 Task: Select the current location as Luray Caverns, Virginia, United States . Now zoom + , and verify the location . Show zoom slider
Action: Mouse moved to (143, 68)
Screenshot: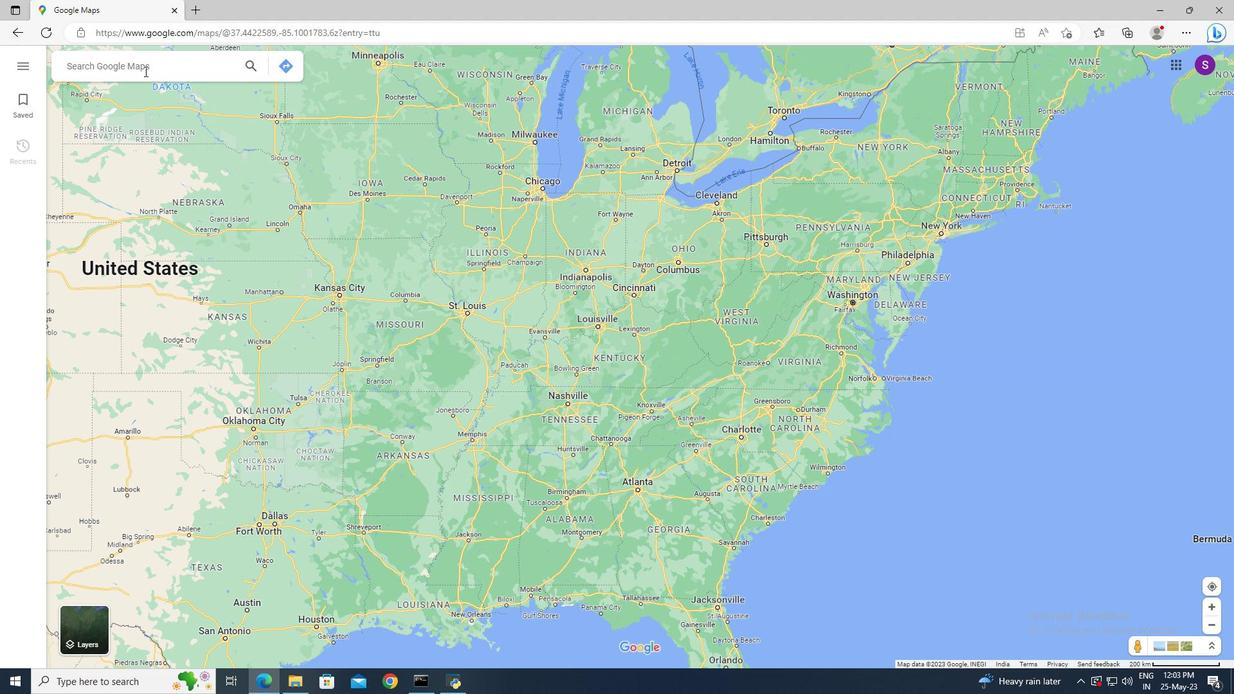 
Action: Mouse pressed left at (143, 68)
Screenshot: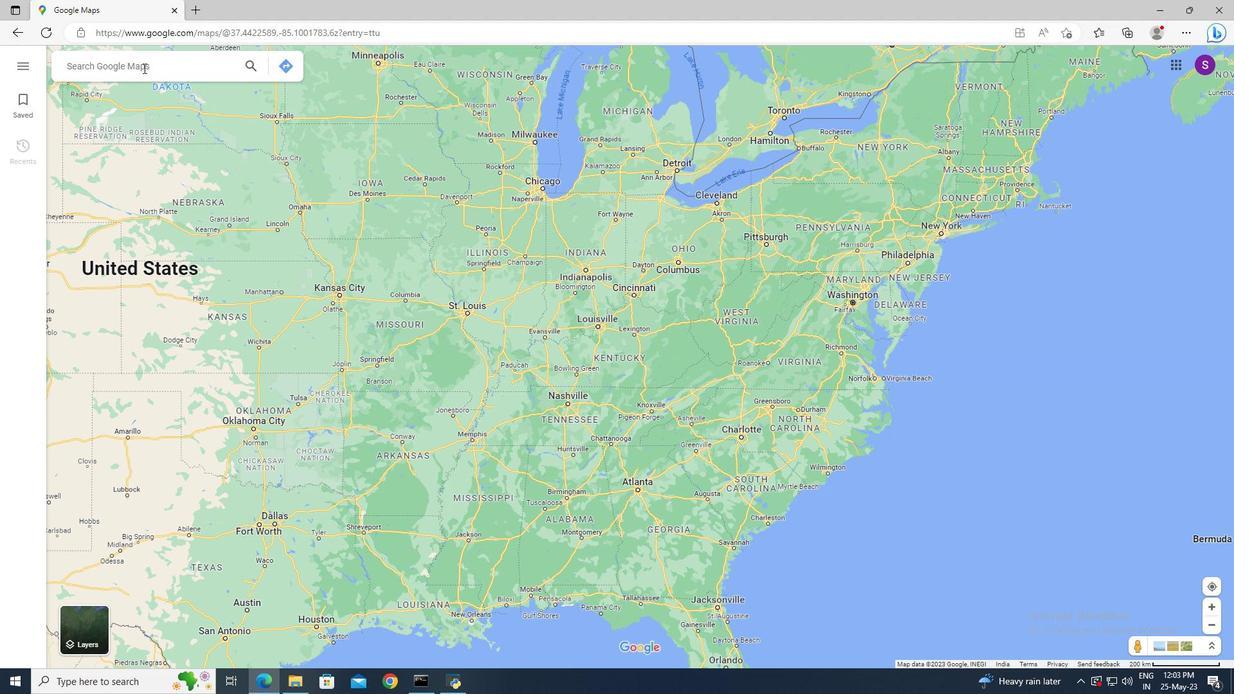 
Action: Key pressed <Key.shift>Luray<Key.space><Key.shift>Caverns,<Key.space><Key.shift>Vi
Screenshot: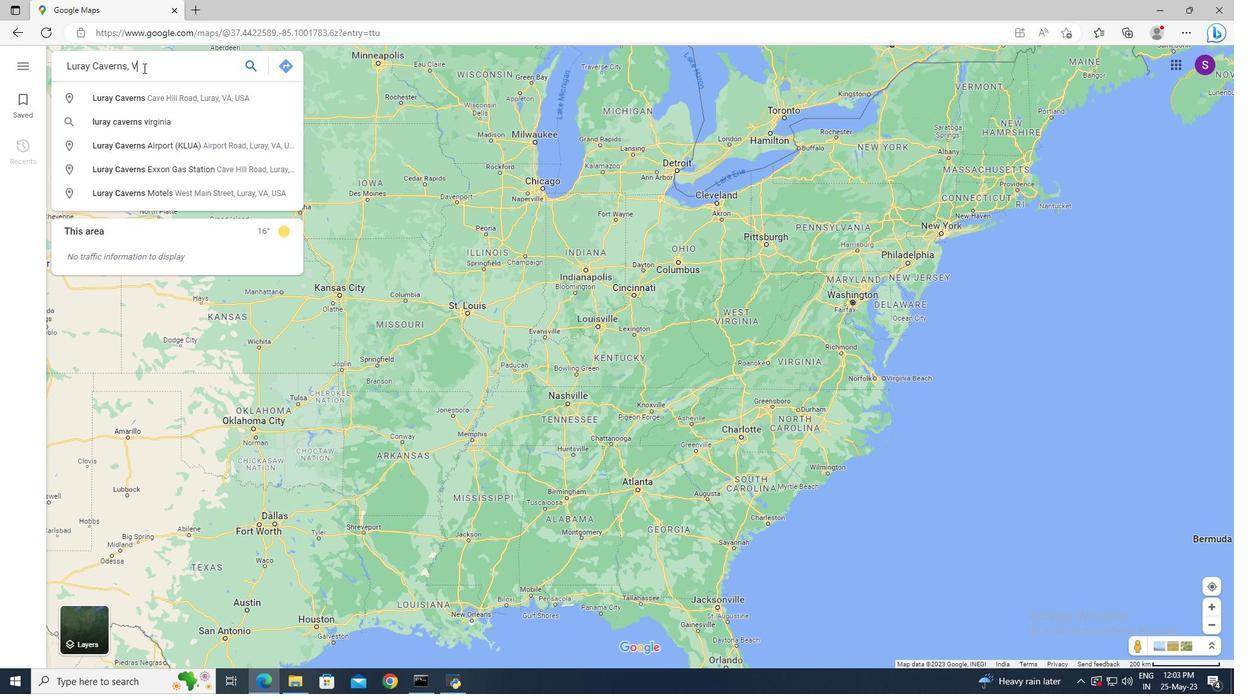 
Action: Mouse moved to (151, 117)
Screenshot: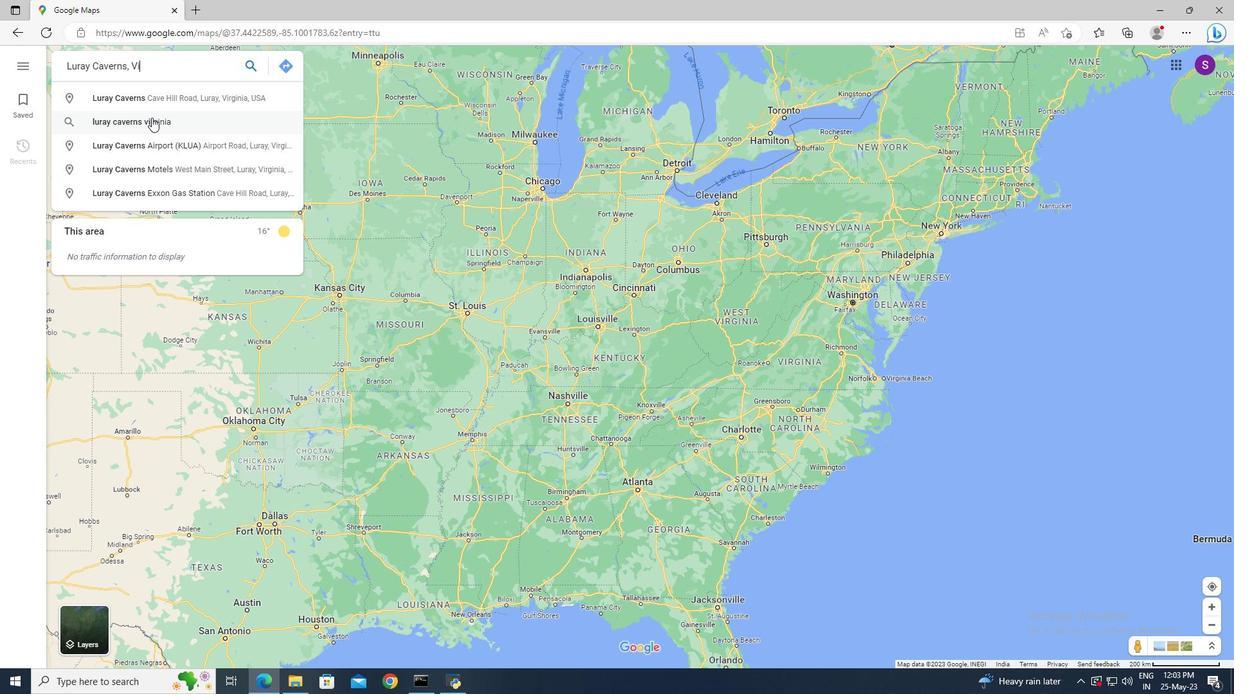 
Action: Mouse pressed left at (151, 117)
Screenshot: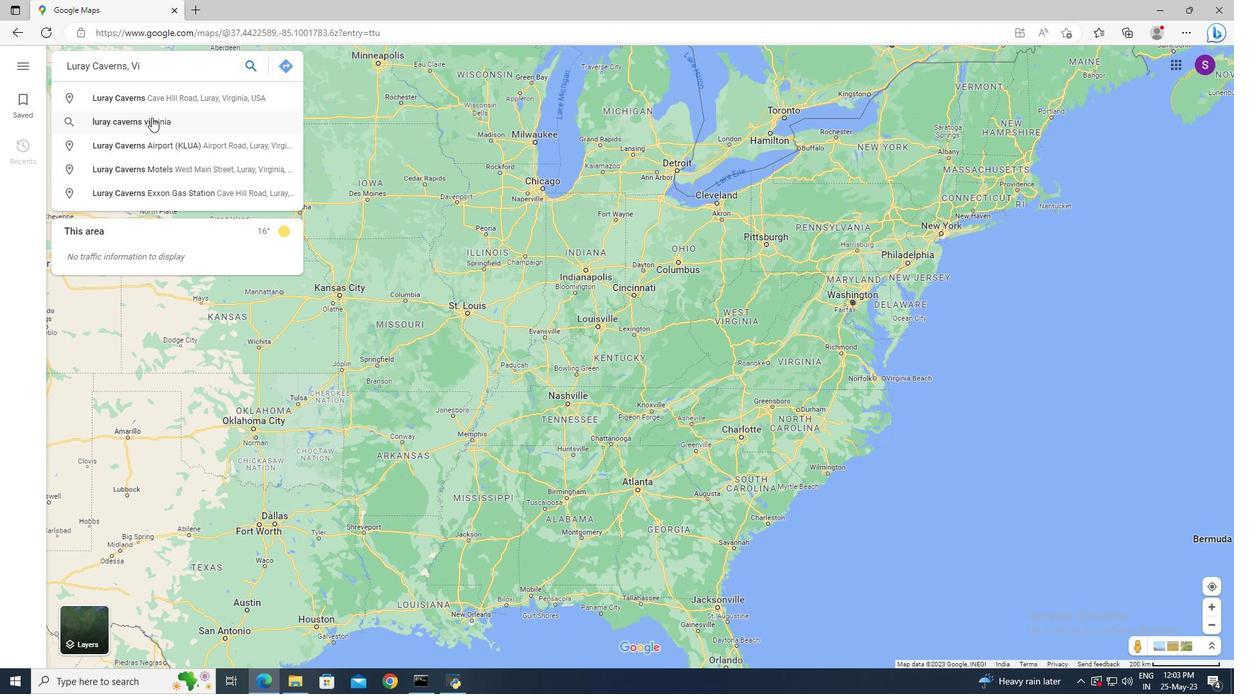 
Action: Mouse moved to (1212, 609)
Screenshot: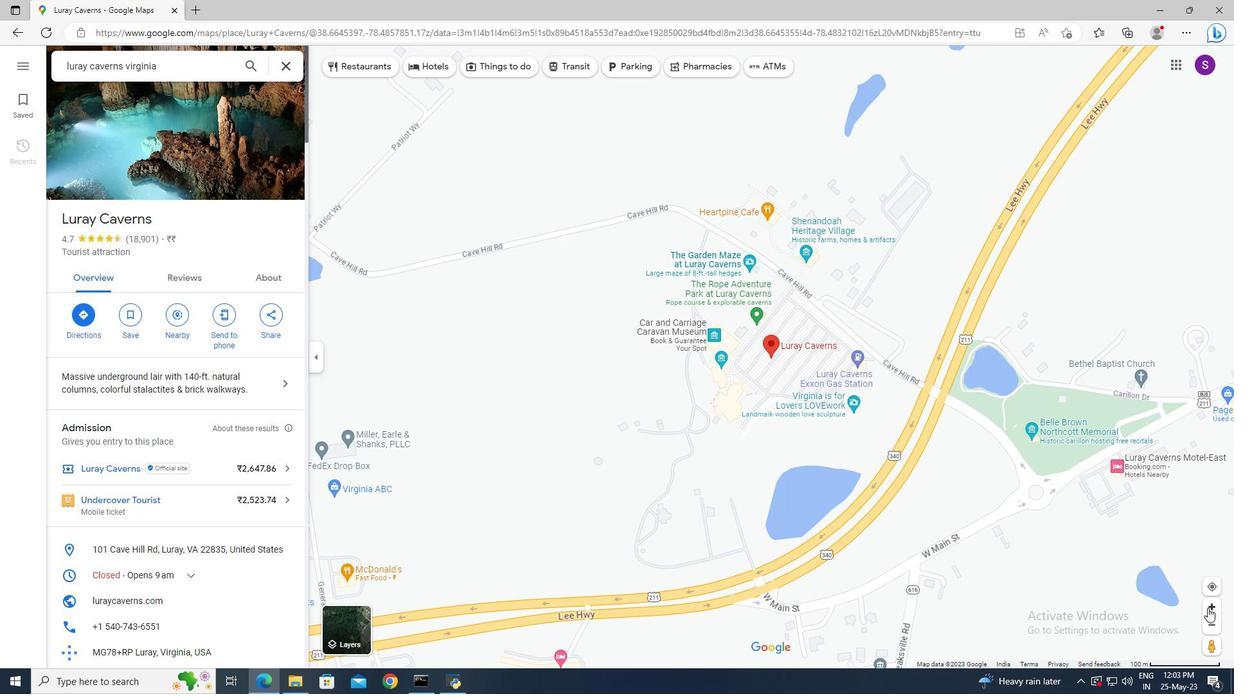 
Action: Mouse pressed left at (1212, 609)
Screenshot: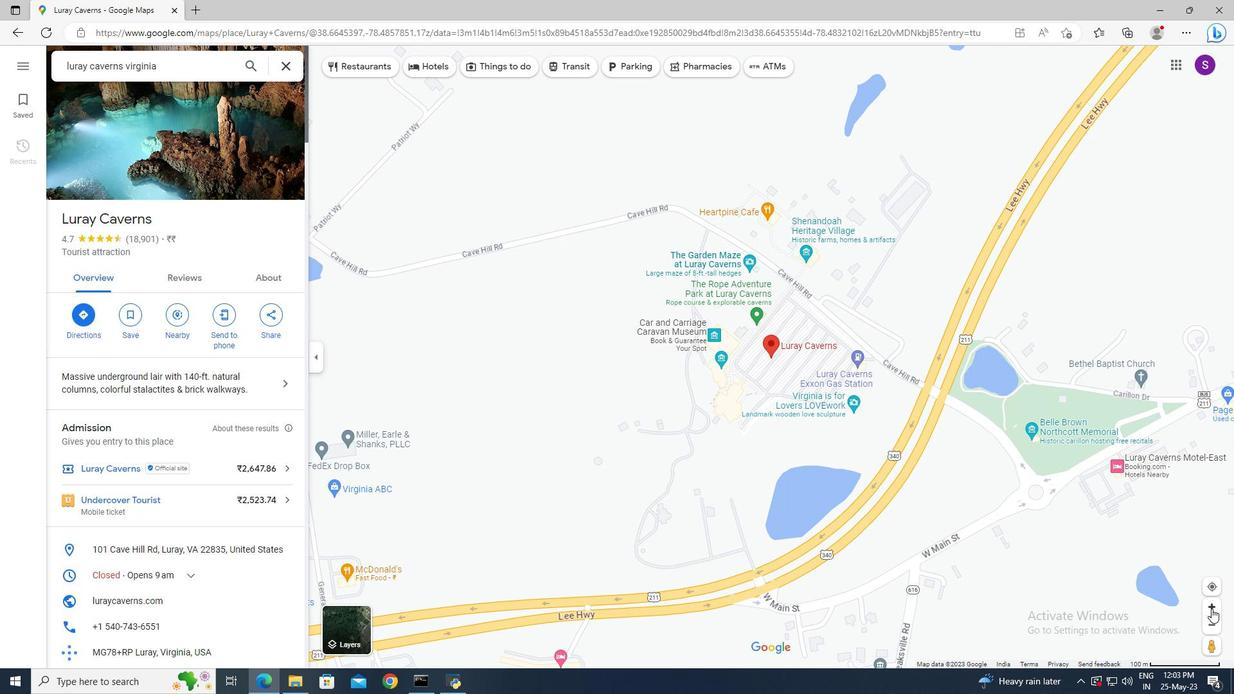 
Action: Mouse pressed left at (1212, 609)
Screenshot: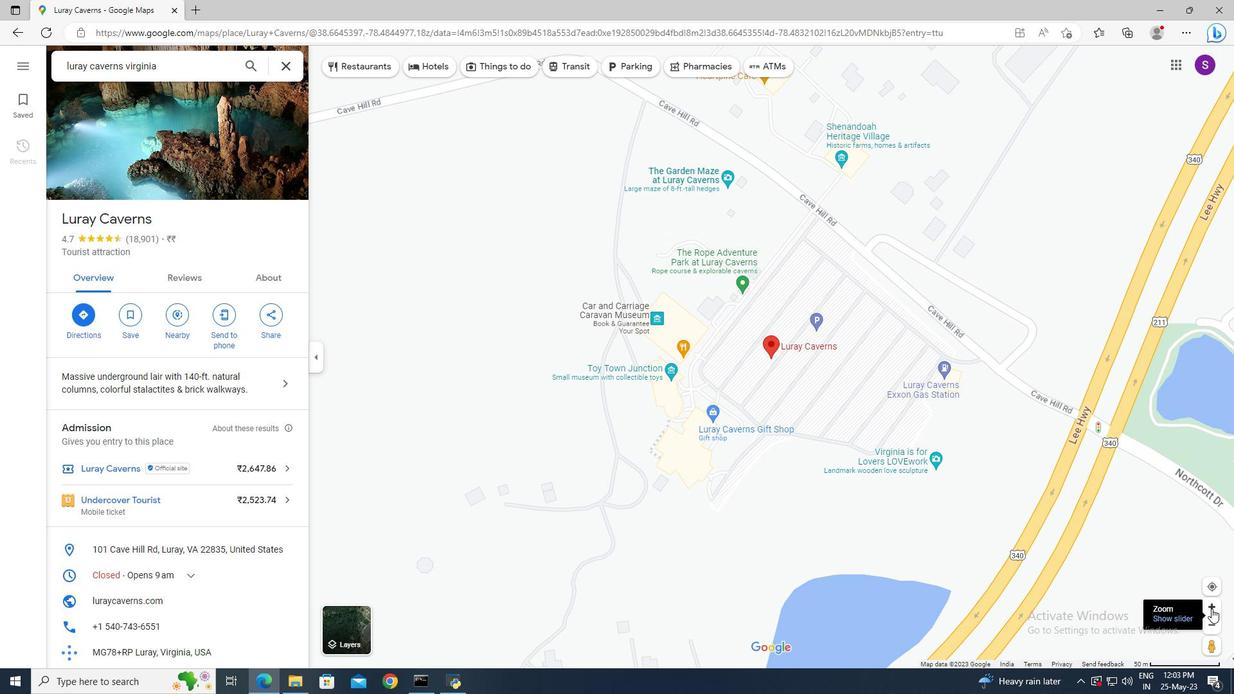 
Action: Mouse moved to (1187, 618)
Screenshot: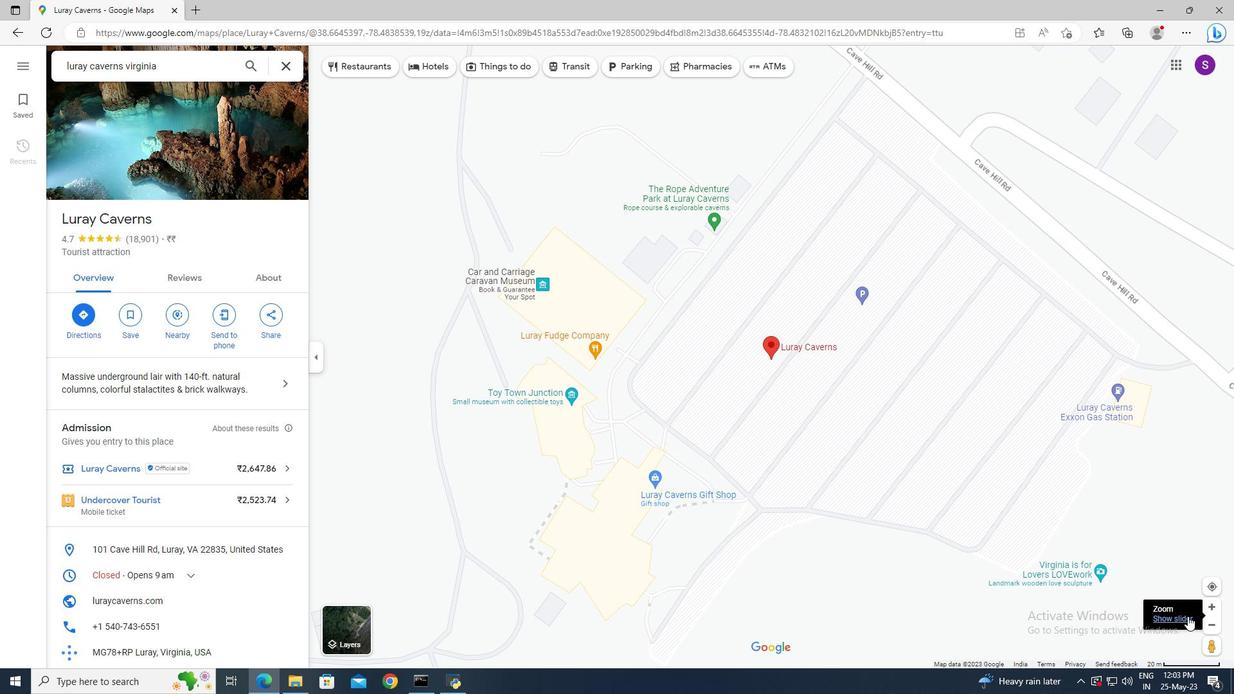 
Action: Mouse pressed left at (1187, 618)
Screenshot: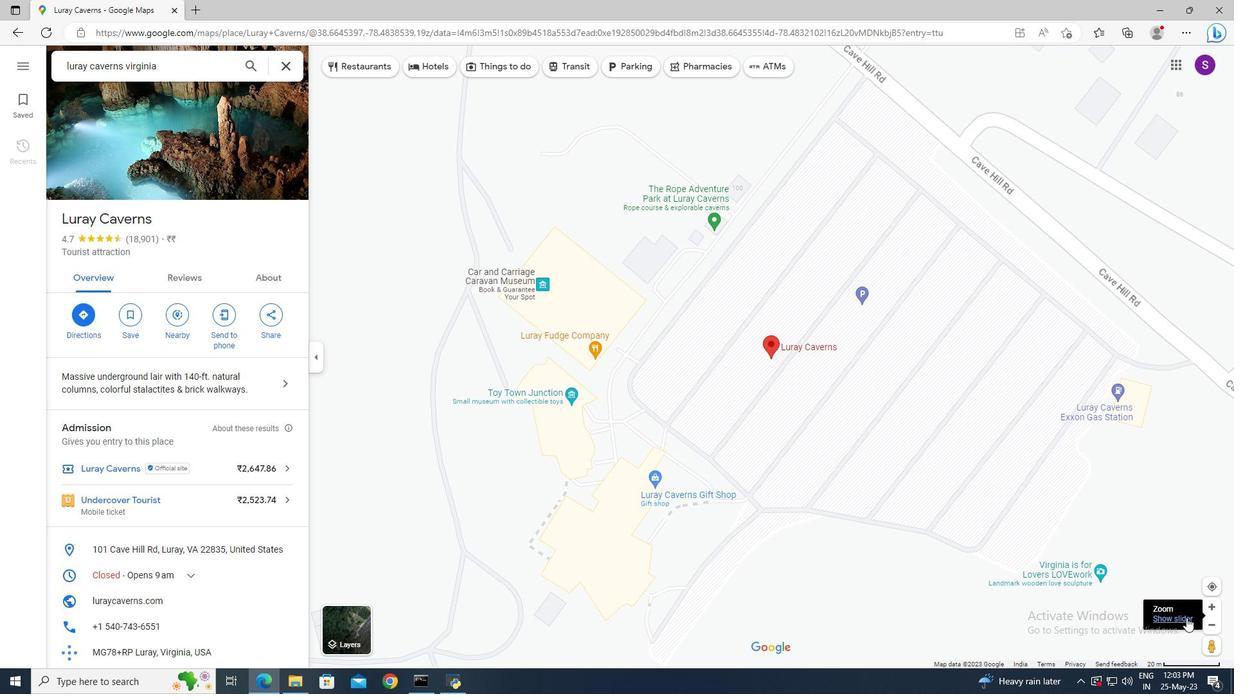 
Action: Mouse moved to (1217, 508)
Screenshot: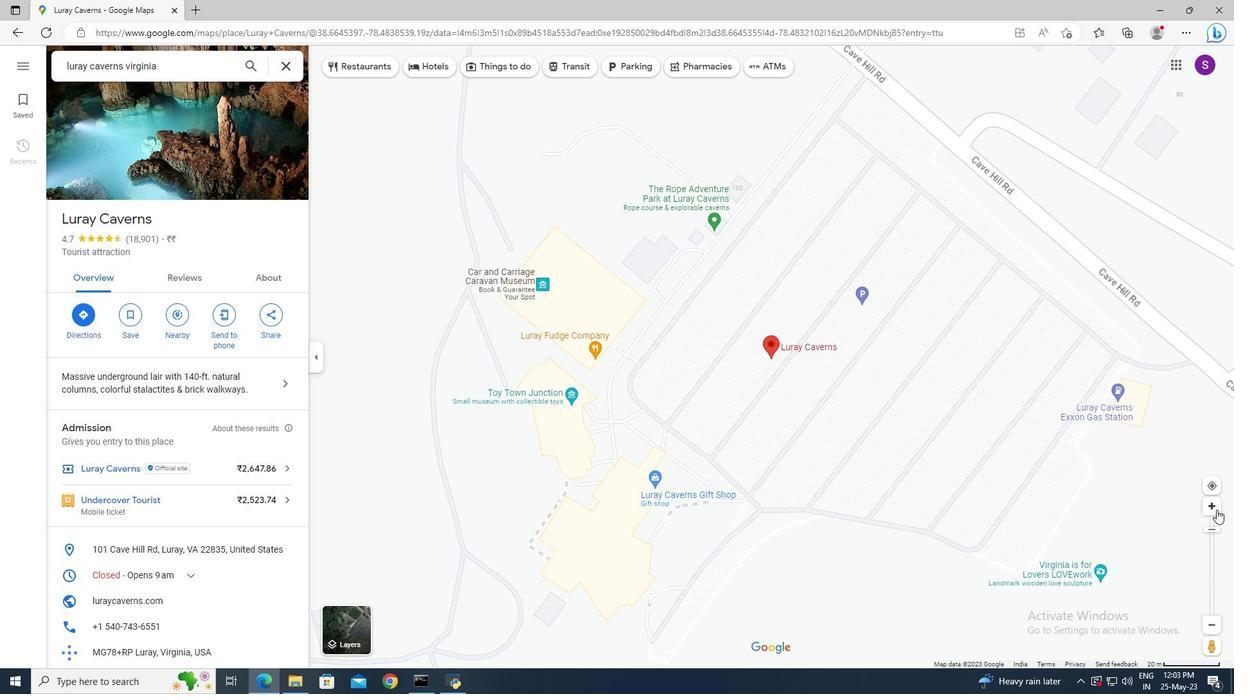 
Action: Mouse pressed left at (1217, 508)
Screenshot: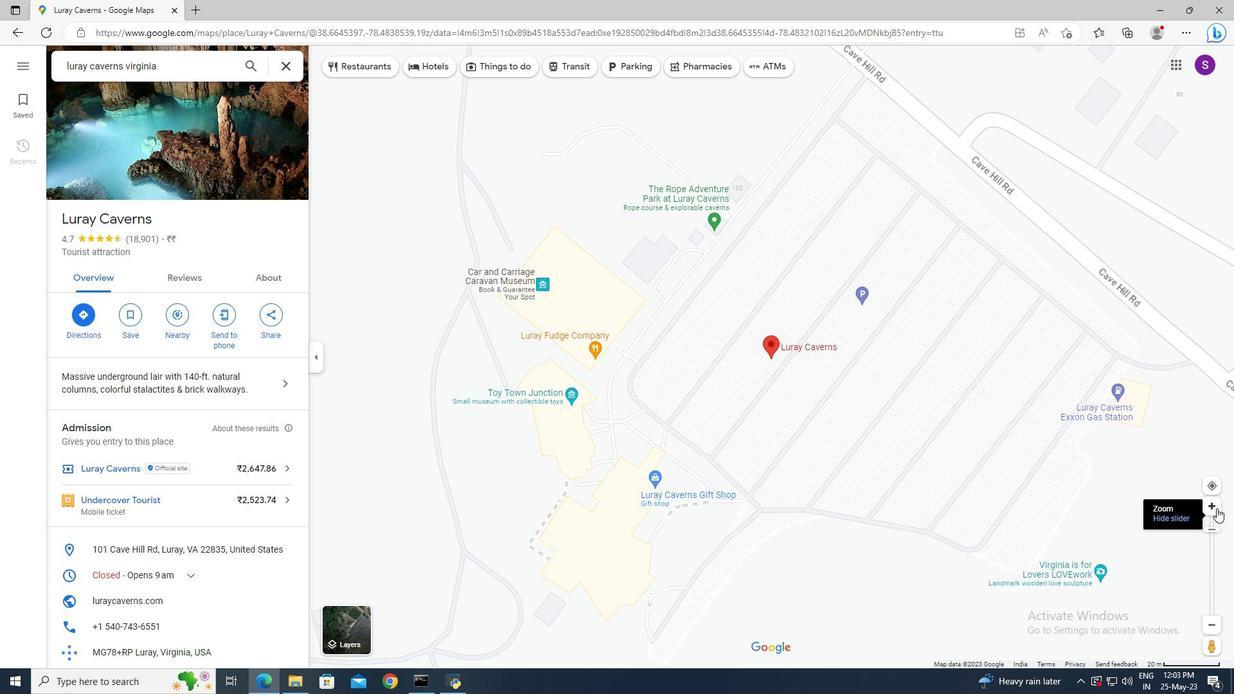
Action: Mouse moved to (230, 185)
Screenshot: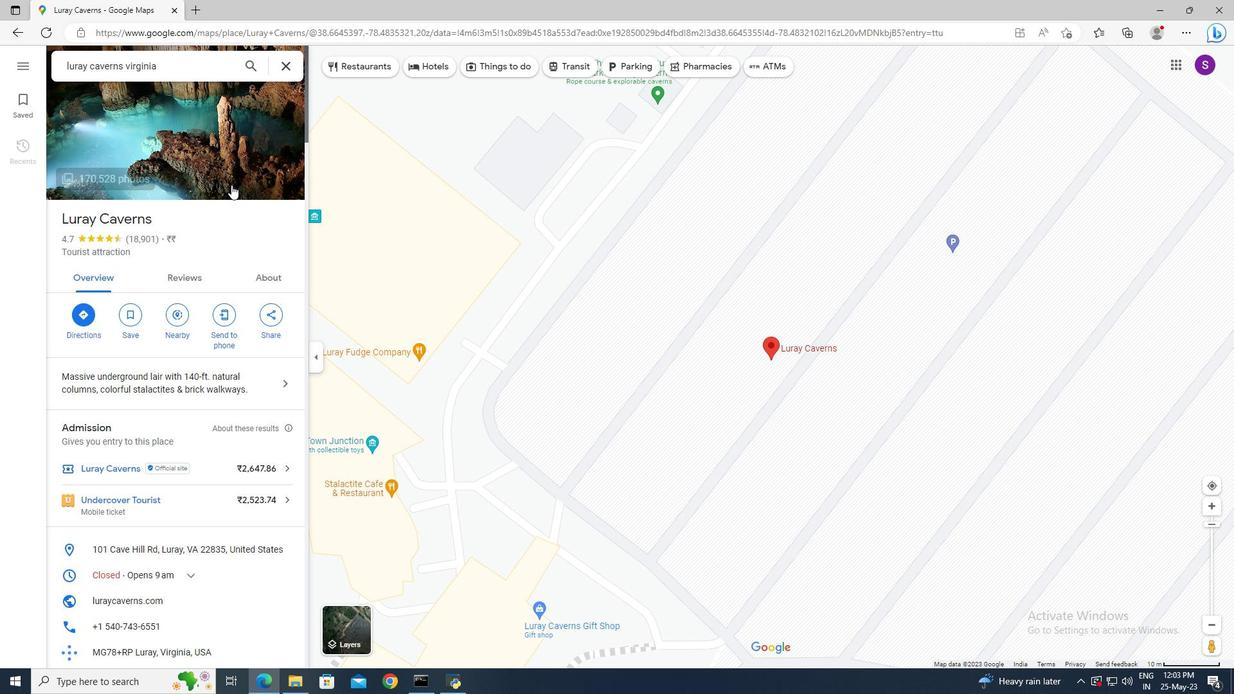 
Action: Mouse pressed left at (230, 185)
Screenshot: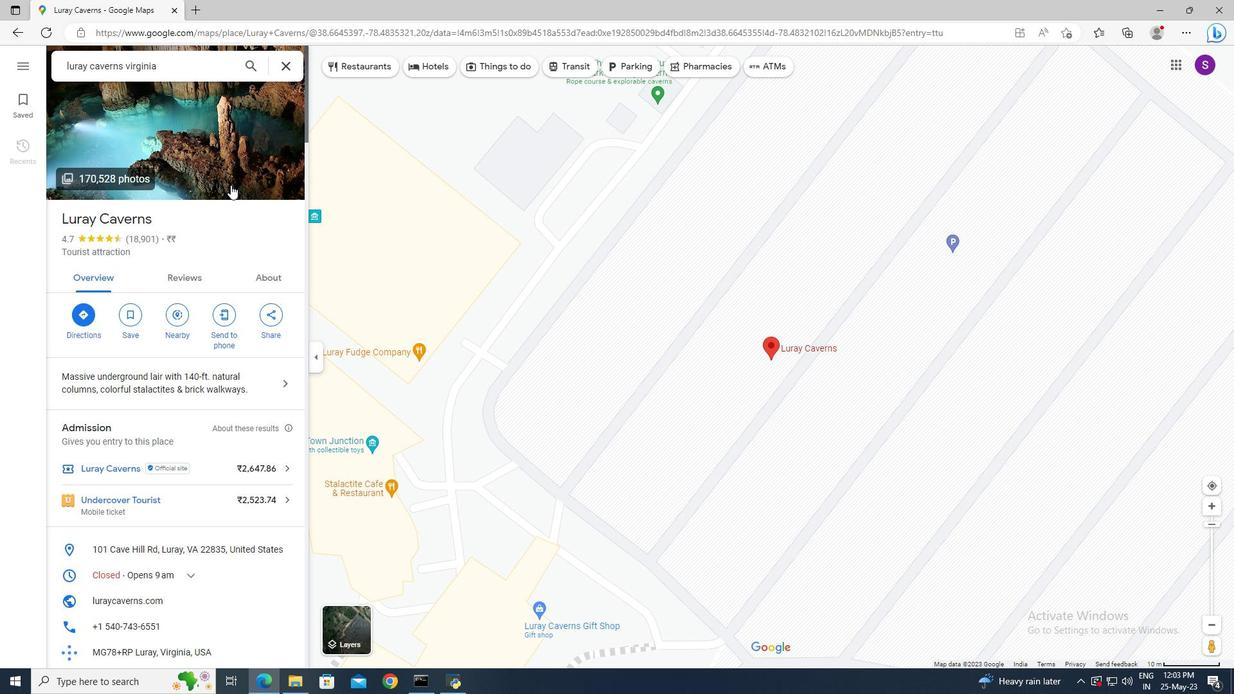 
Action: Mouse moved to (230, 322)
Screenshot: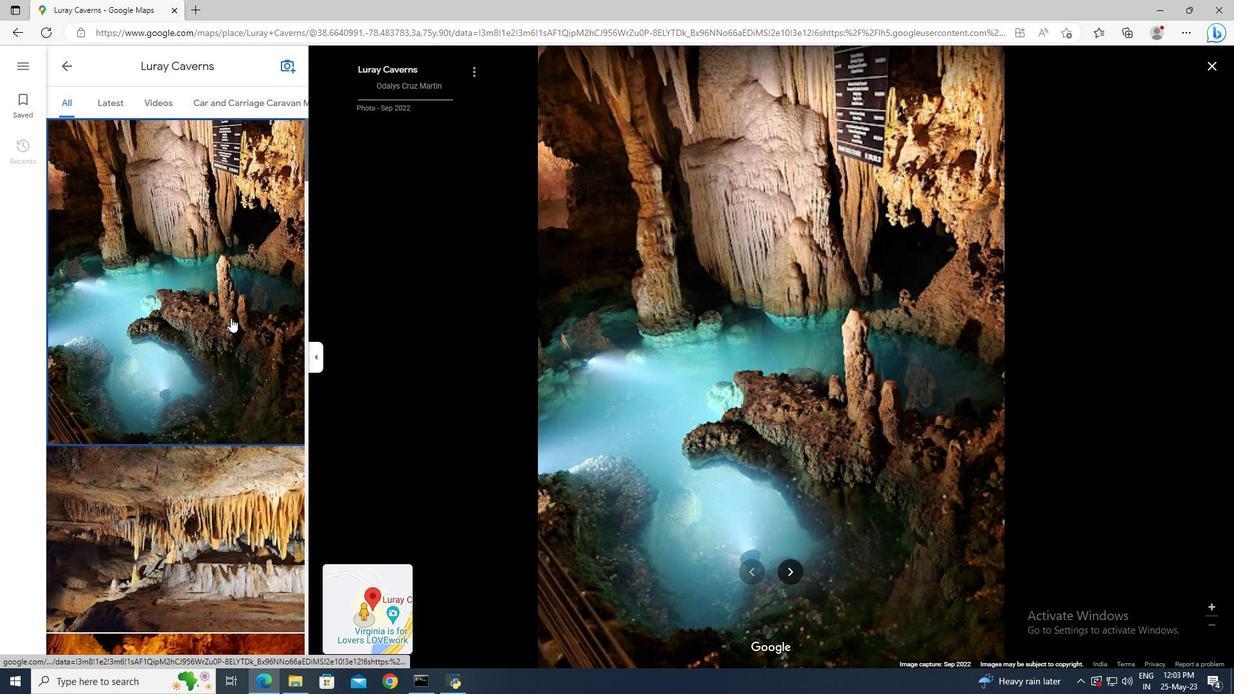 
Action: Mouse scrolled (230, 321) with delta (0, 0)
Screenshot: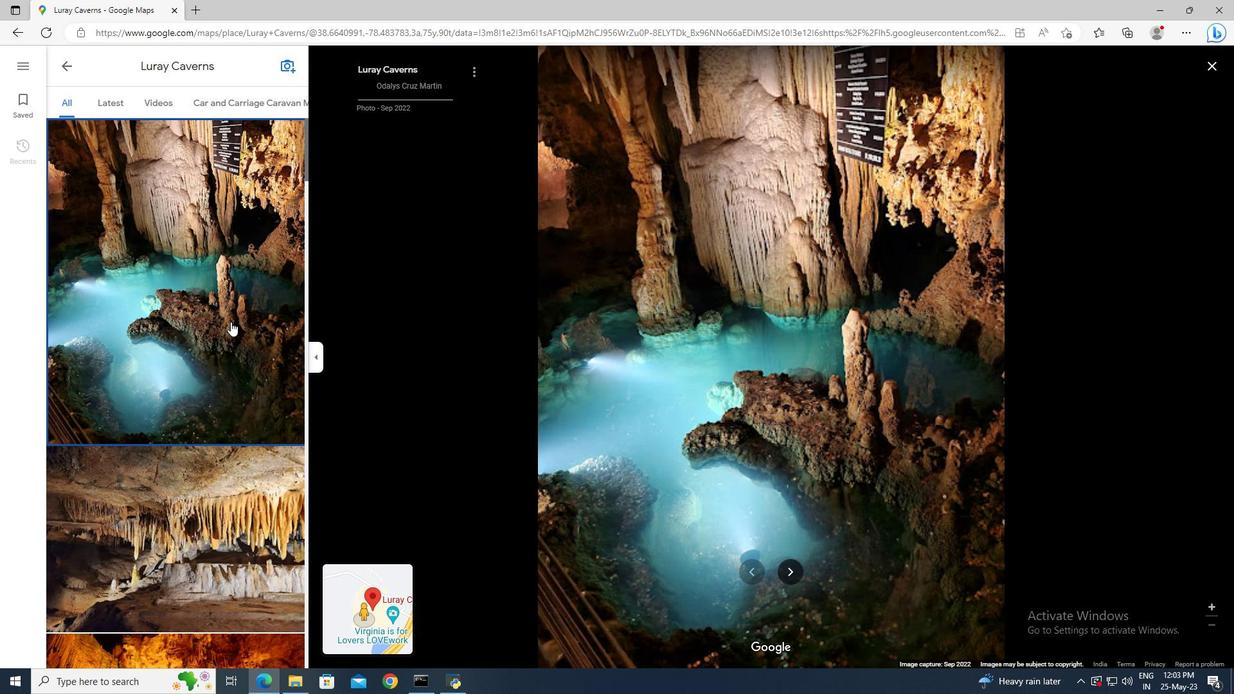 
Action: Mouse scrolled (230, 321) with delta (0, 0)
Screenshot: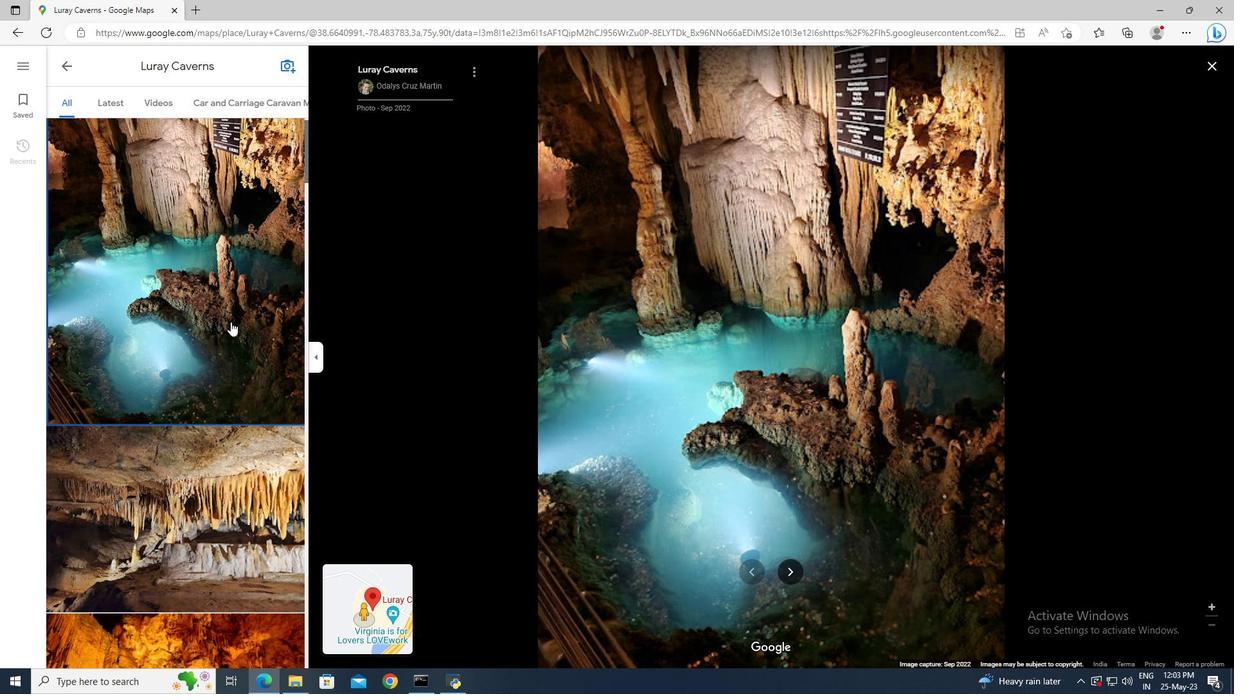 
Action: Mouse scrolled (230, 321) with delta (0, 0)
Screenshot: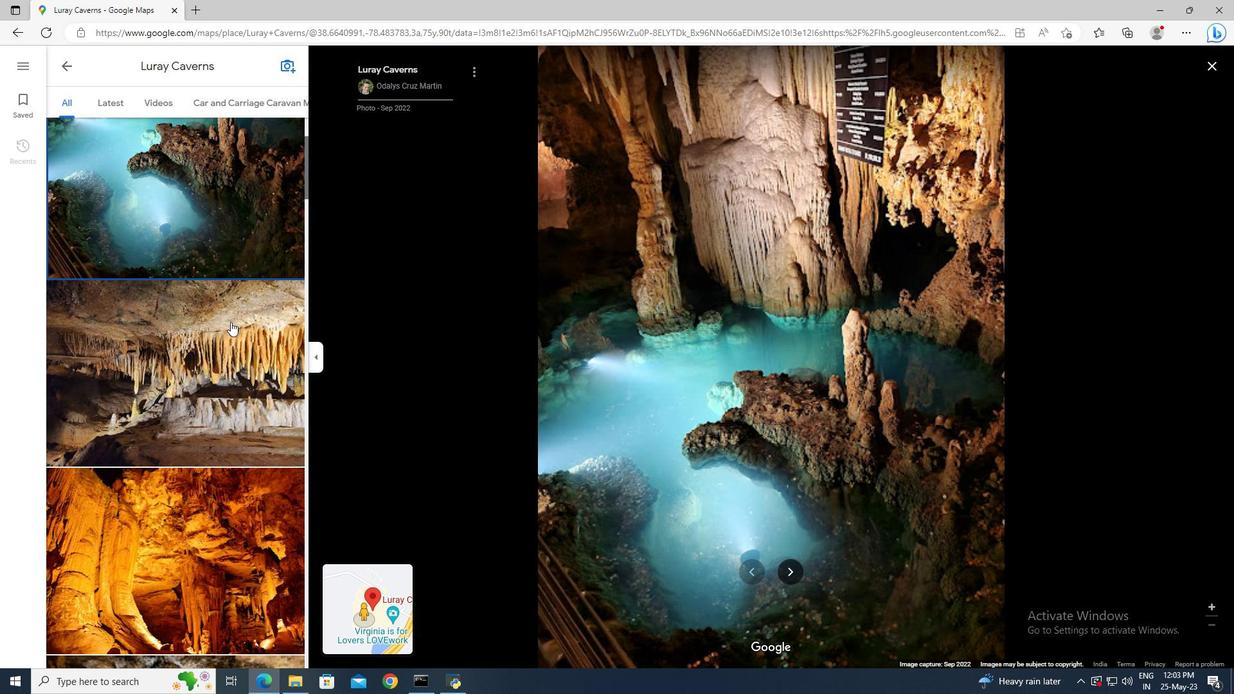 
Action: Mouse scrolled (230, 321) with delta (0, 0)
Screenshot: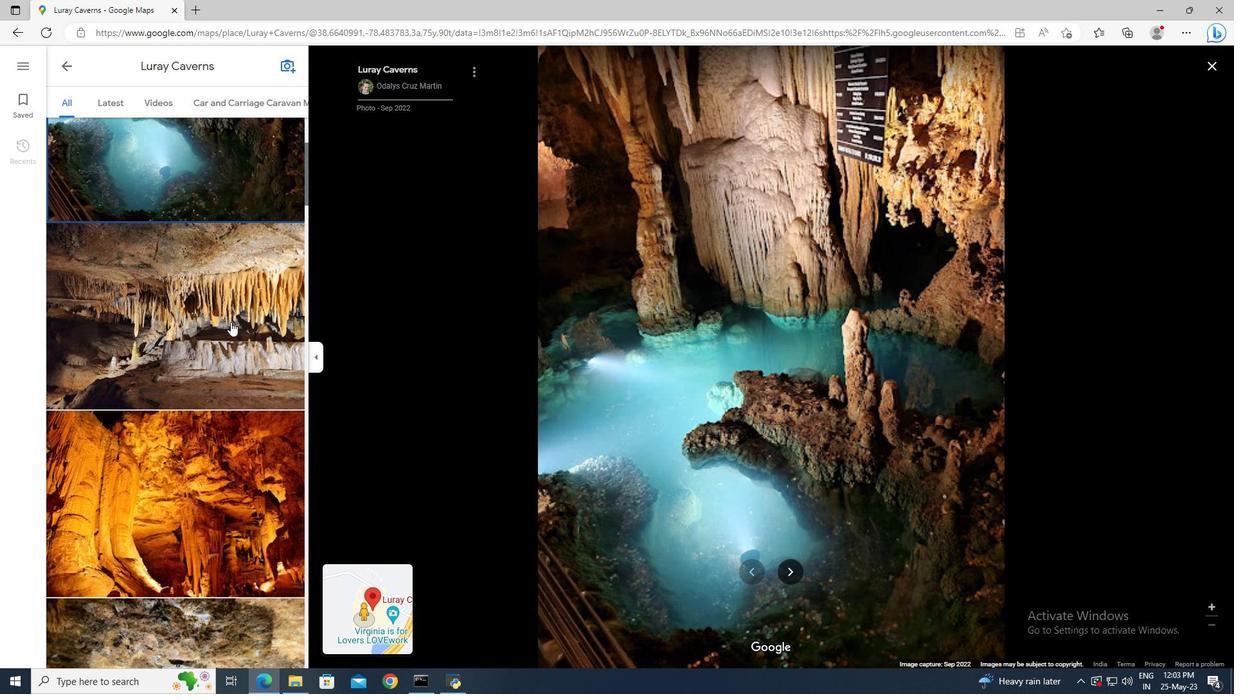 
Action: Mouse scrolled (230, 321) with delta (0, 0)
Screenshot: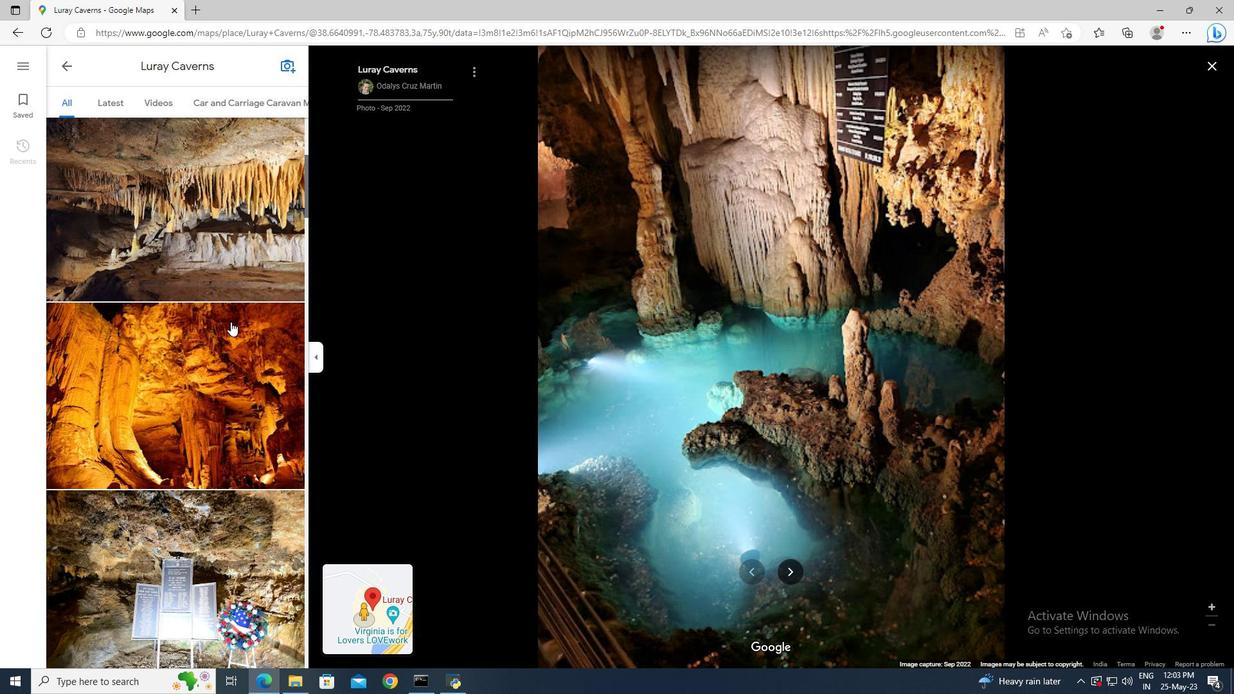 
Action: Mouse scrolled (230, 321) with delta (0, 0)
Screenshot: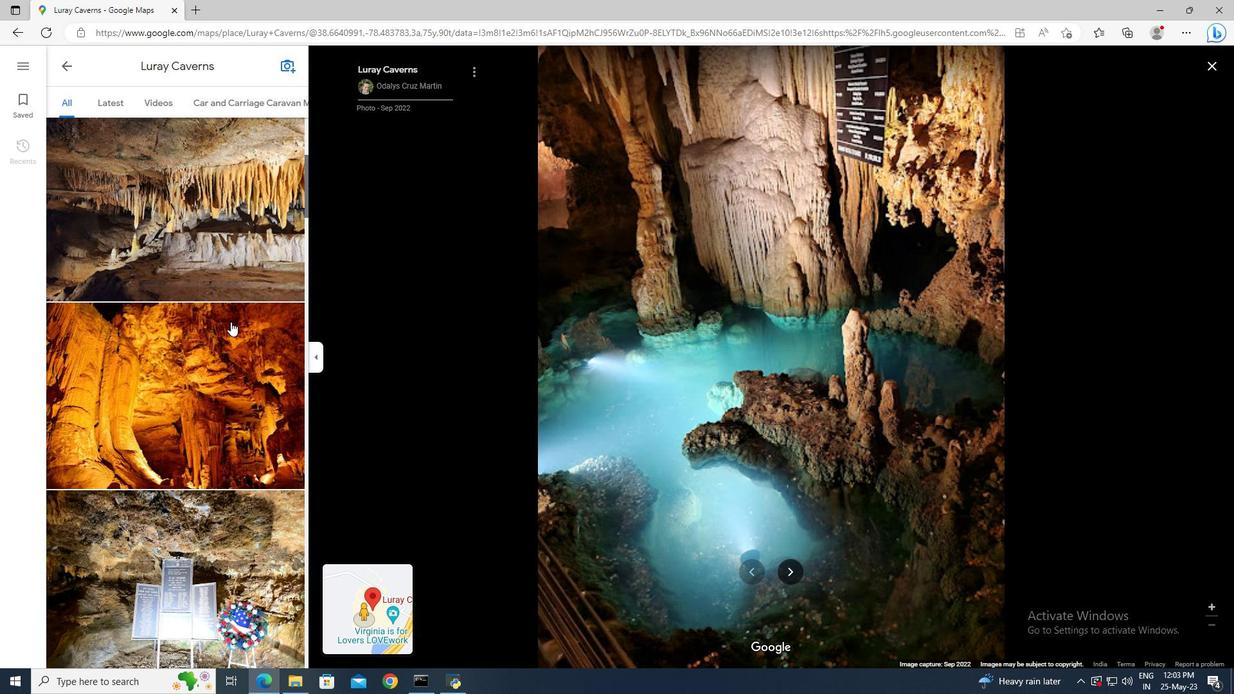 
Action: Mouse scrolled (230, 321) with delta (0, 0)
Screenshot: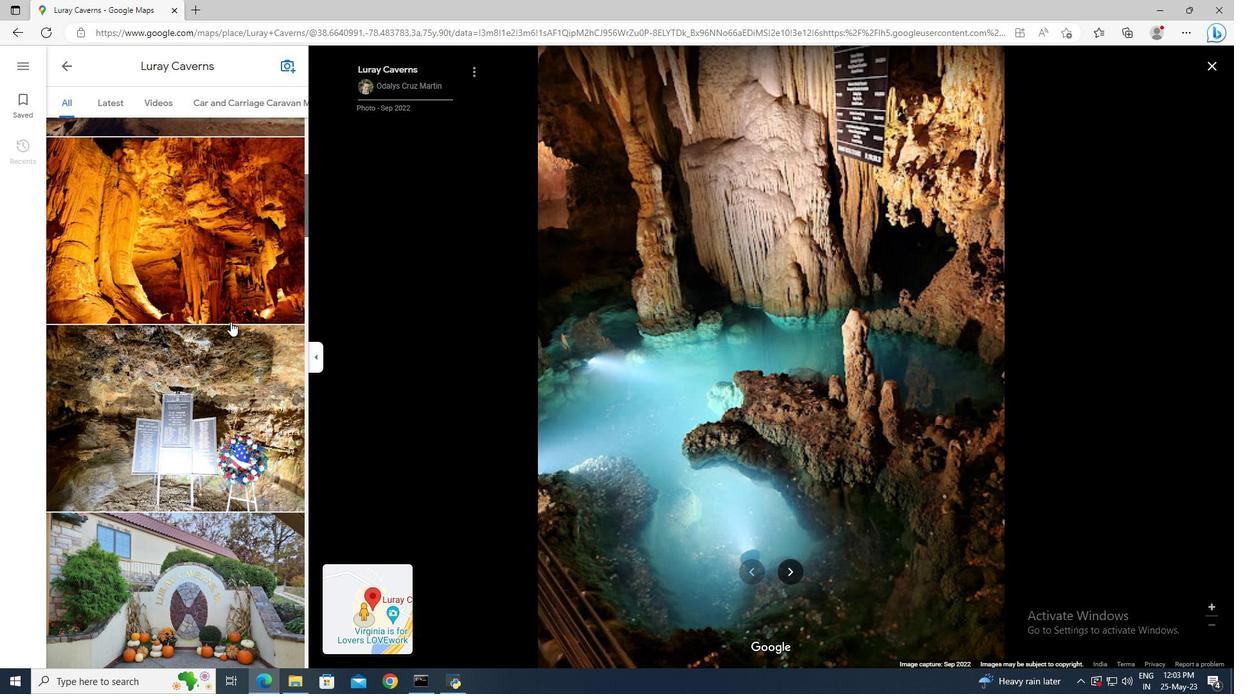 
Action: Mouse moved to (147, 106)
Screenshot: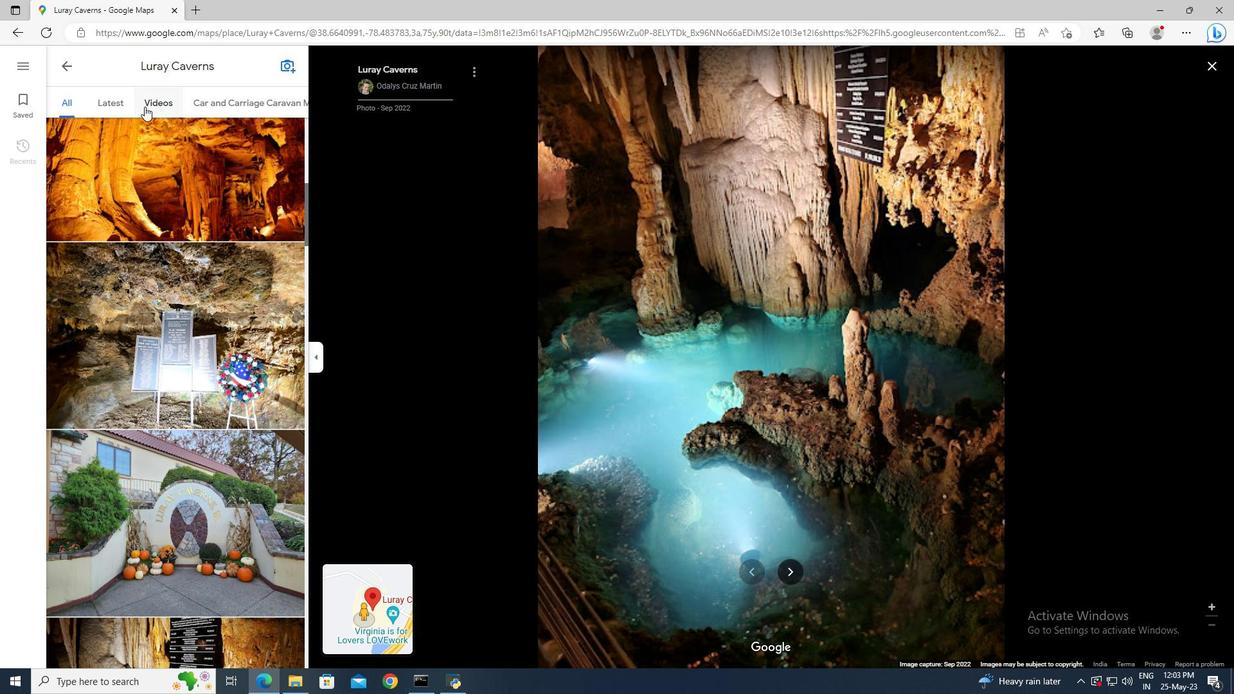 
Action: Mouse pressed left at (147, 106)
Screenshot: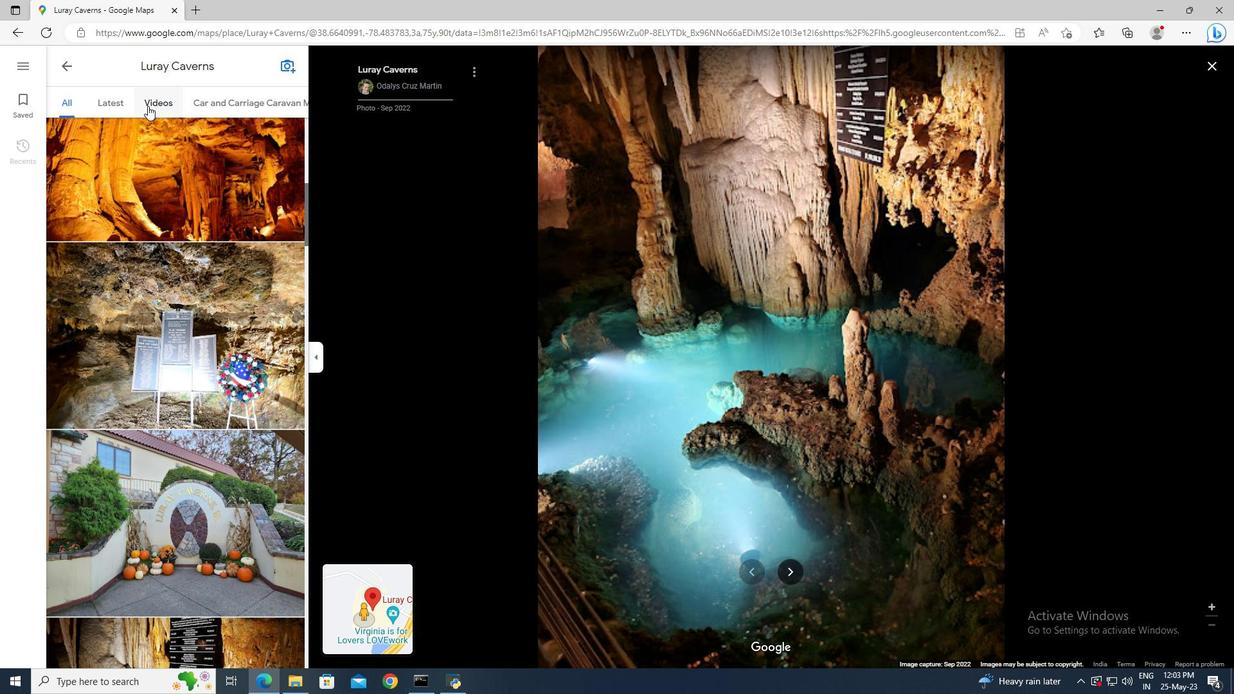 
Action: Mouse moved to (180, 275)
Screenshot: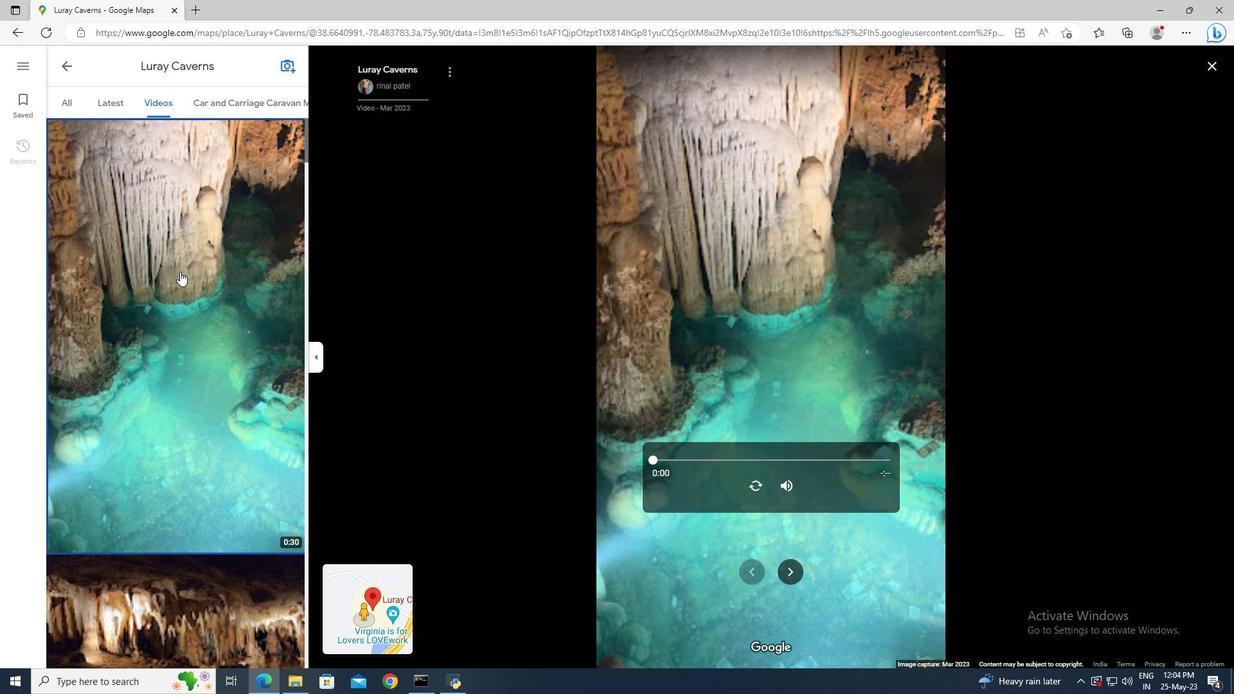 
Action: Mouse scrolled (180, 274) with delta (0, 0)
Screenshot: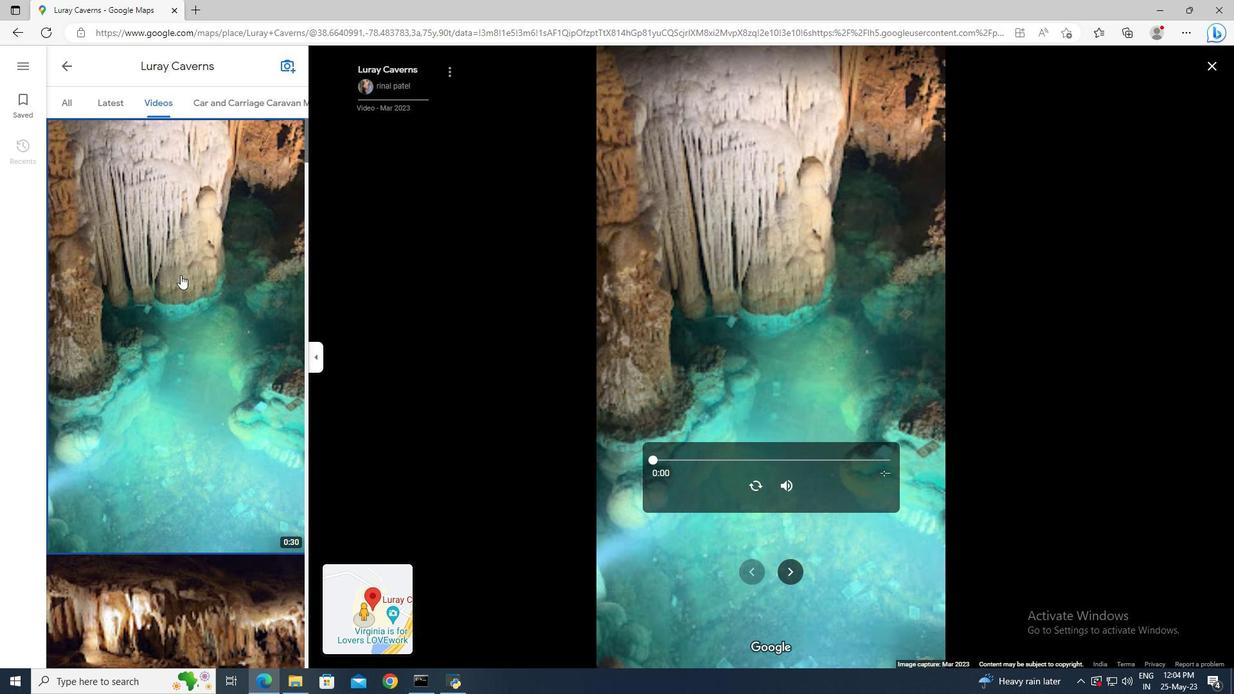 
Action: Mouse scrolled (180, 274) with delta (0, 0)
Screenshot: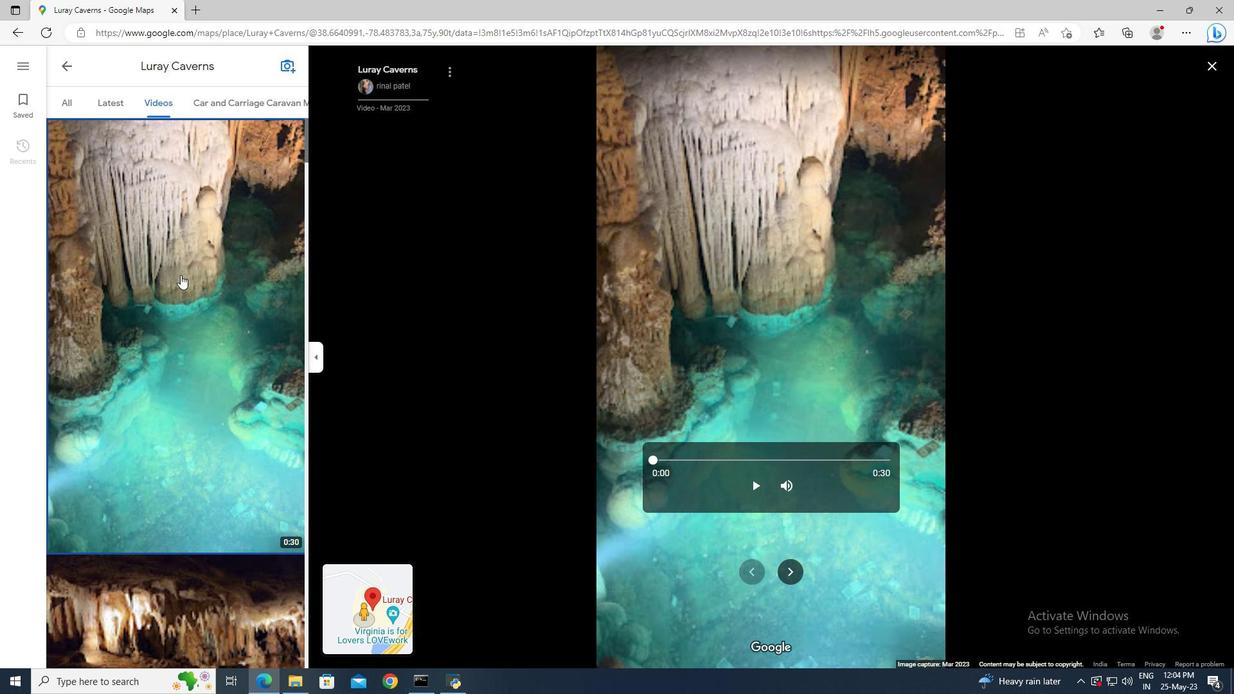 
Action: Mouse scrolled (180, 274) with delta (0, 0)
Screenshot: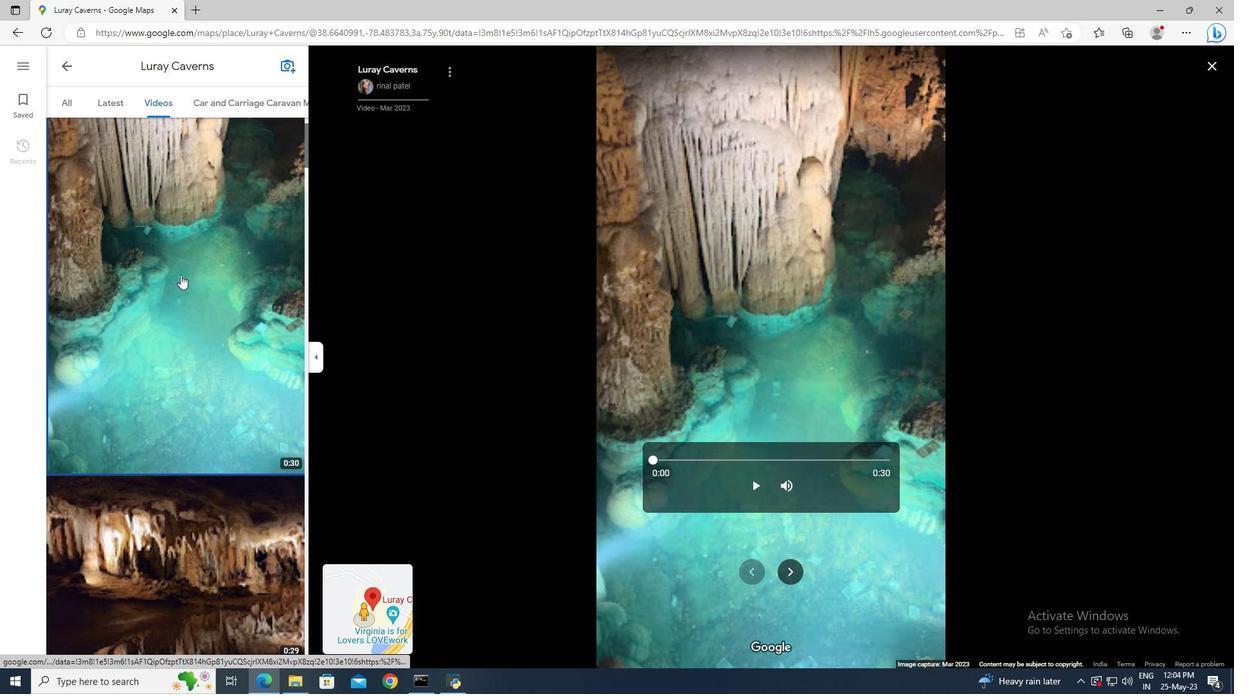 
Action: Mouse scrolled (180, 274) with delta (0, 0)
Screenshot: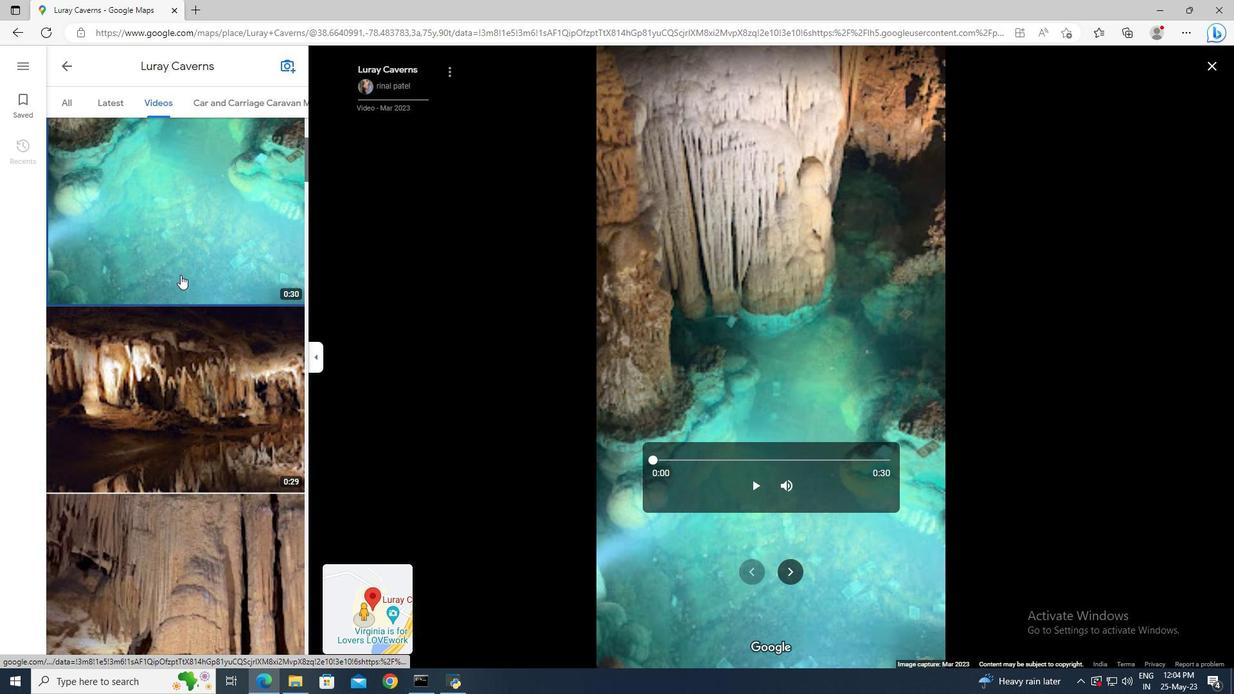 
Action: Mouse scrolled (180, 274) with delta (0, 0)
Screenshot: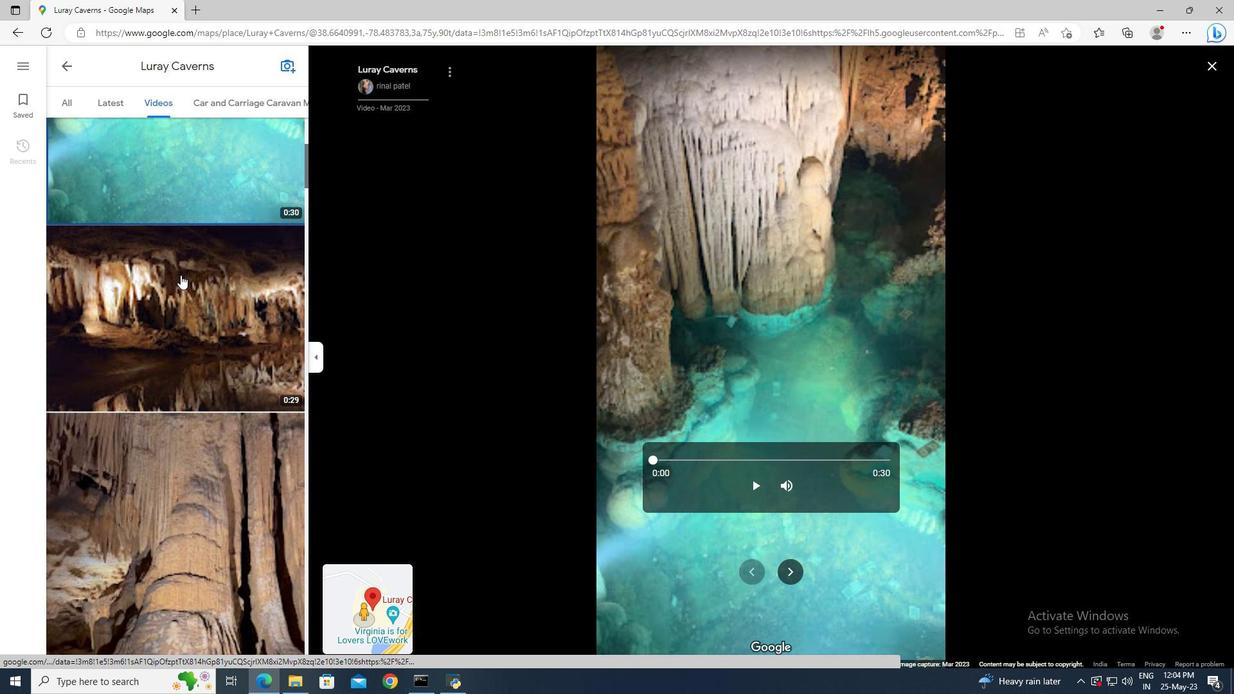
Action: Mouse scrolled (180, 274) with delta (0, 0)
Screenshot: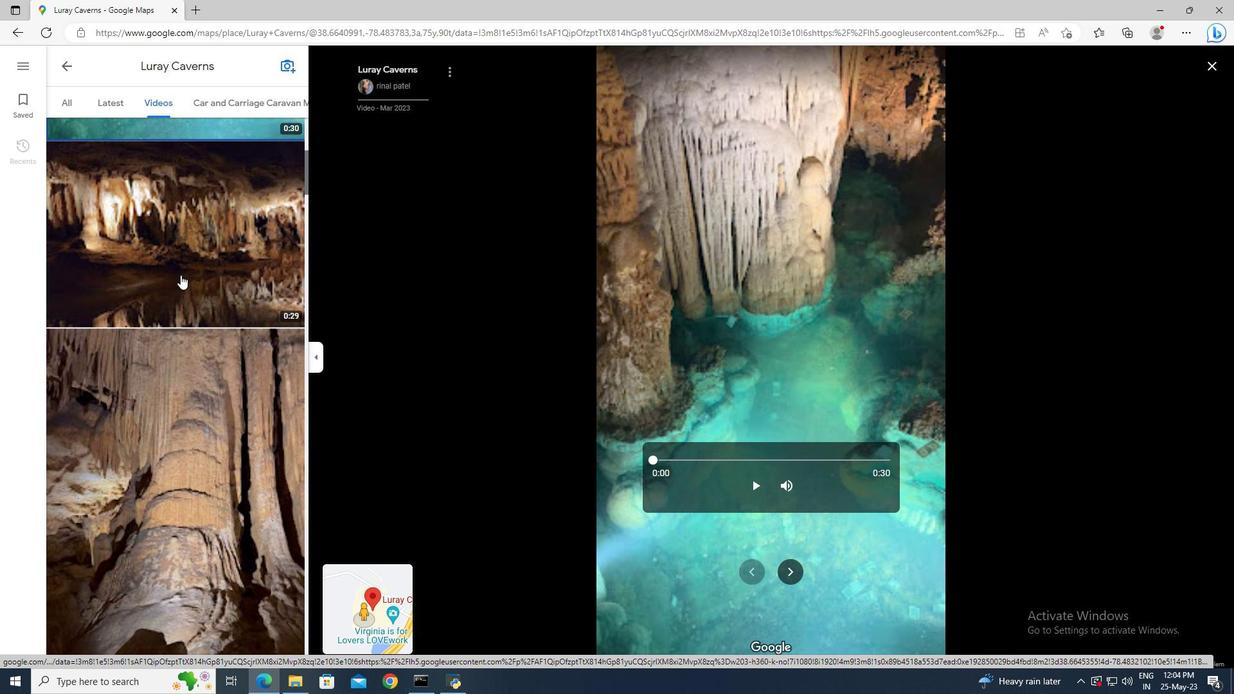 
Action: Mouse scrolled (180, 275) with delta (0, 0)
Screenshot: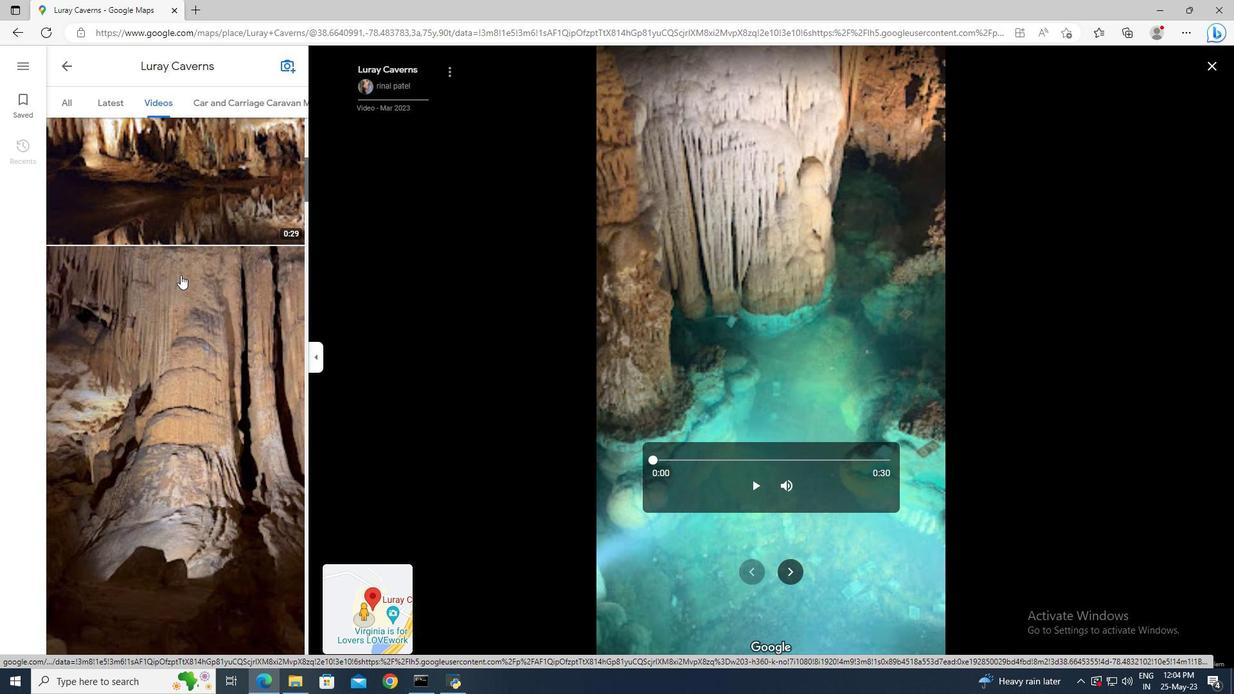 
Action: Mouse scrolled (180, 275) with delta (0, 0)
Screenshot: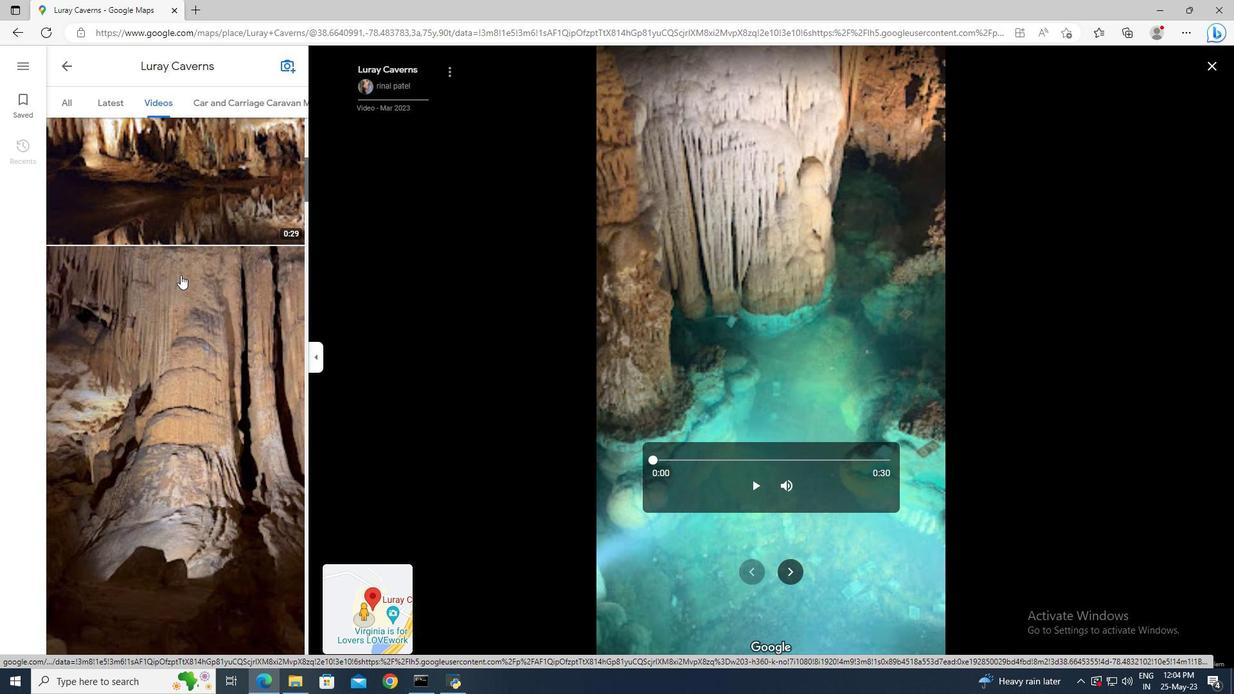 
Action: Mouse moved to (1215, 66)
Screenshot: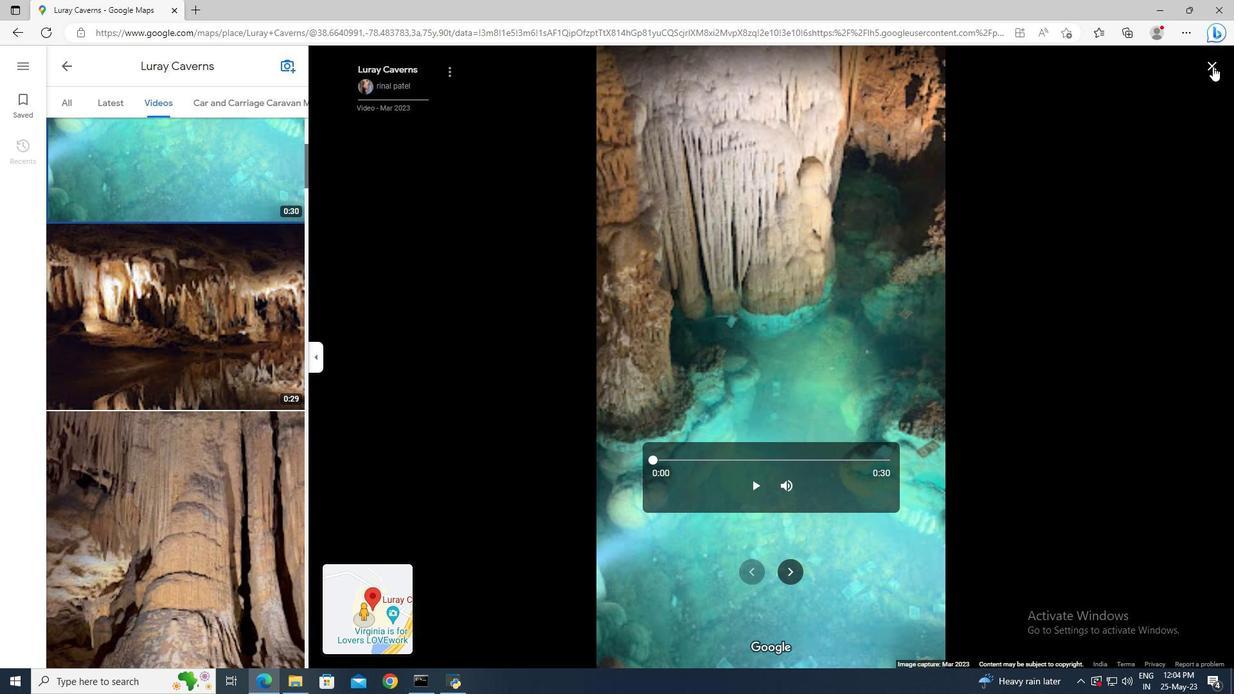 
Action: Mouse pressed left at (1215, 66)
Screenshot: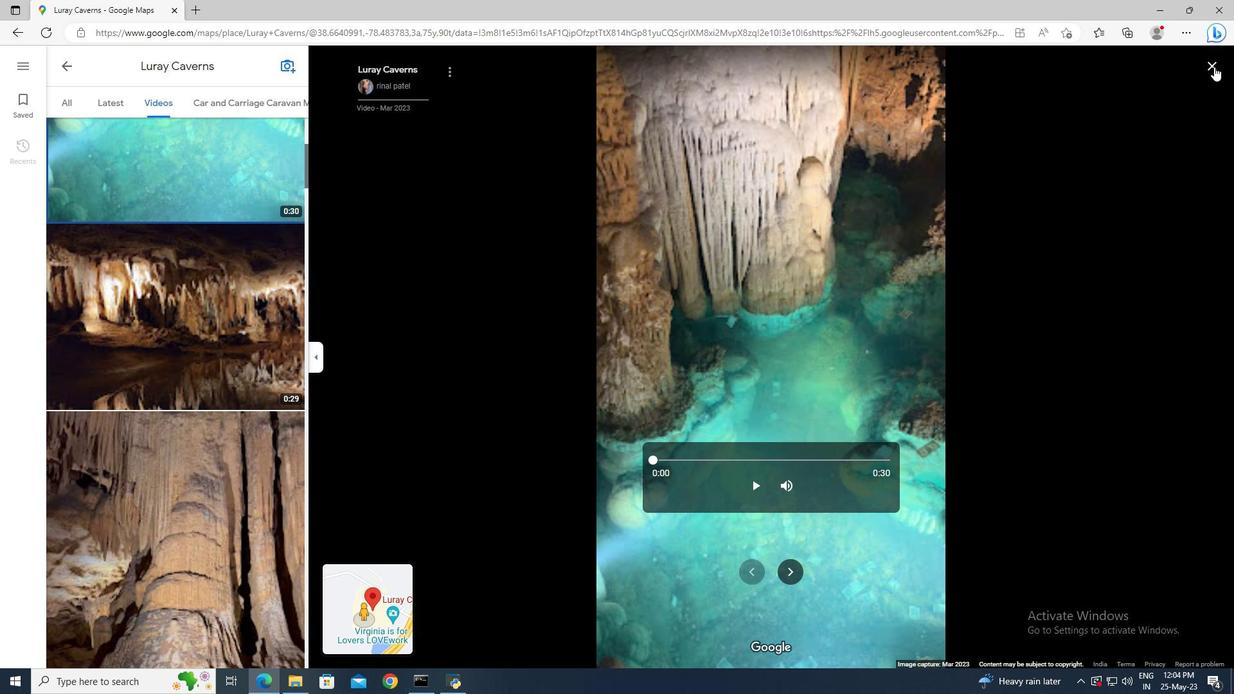 
Action: Mouse moved to (758, 210)
Screenshot: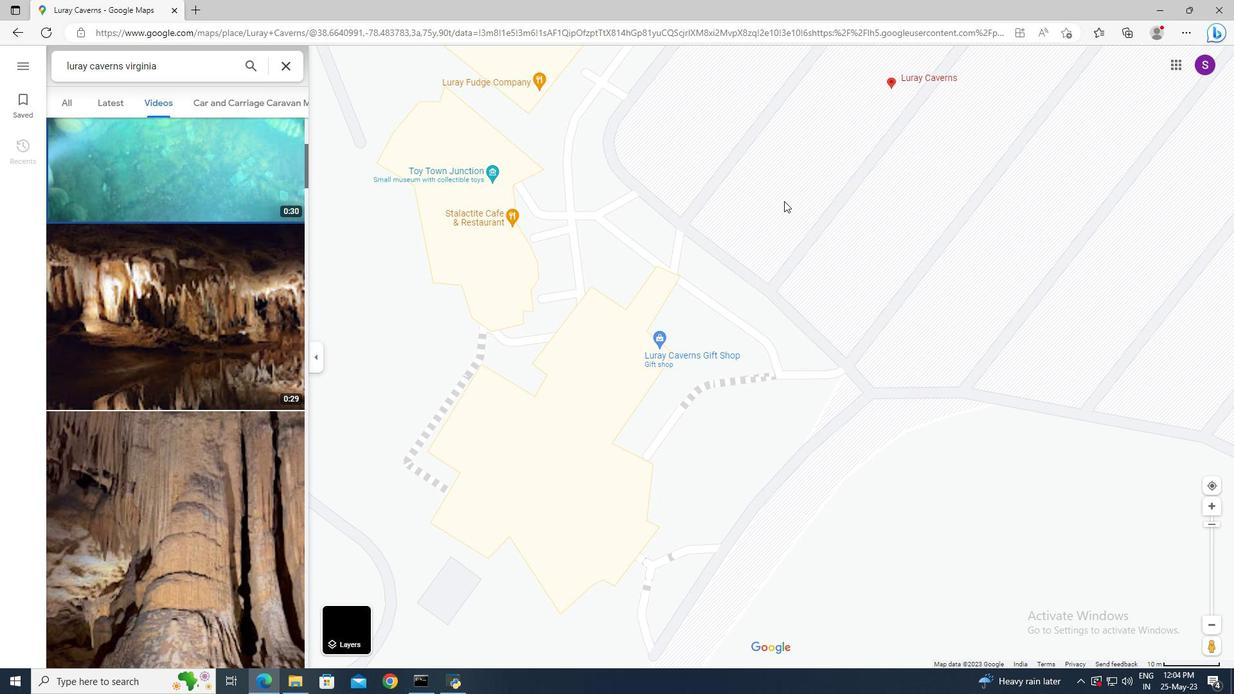 
